 Task: Visit the documents section on the  page of Samsung Electronics
Action: Mouse moved to (369, 402)
Screenshot: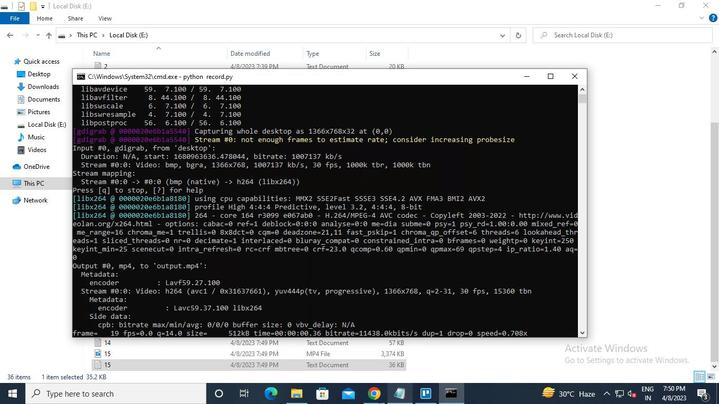 
Action: Mouse pressed left at (369, 402)
Screenshot: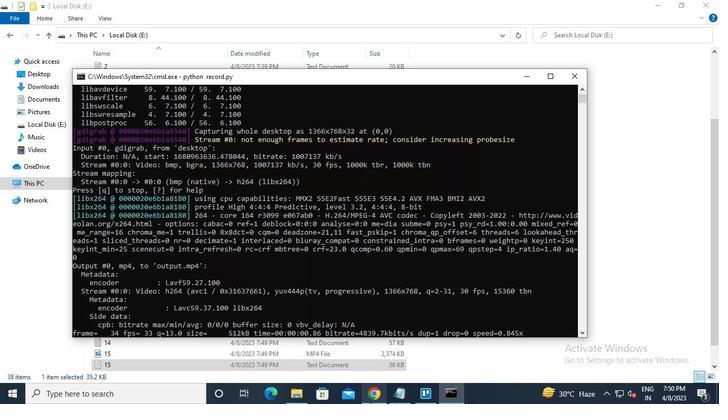 
Action: Mouse moved to (178, 66)
Screenshot: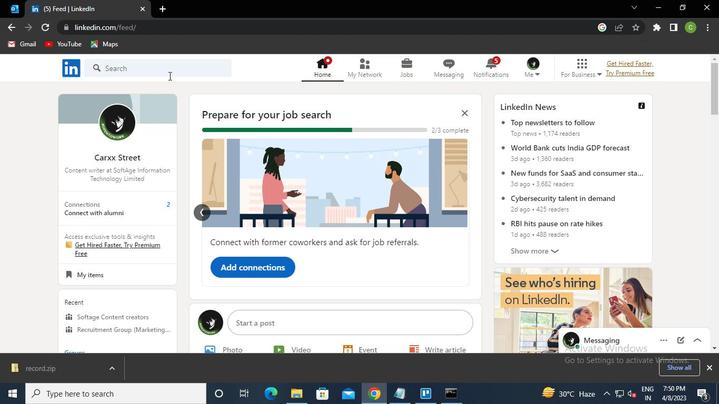 
Action: Mouse pressed left at (178, 66)
Screenshot: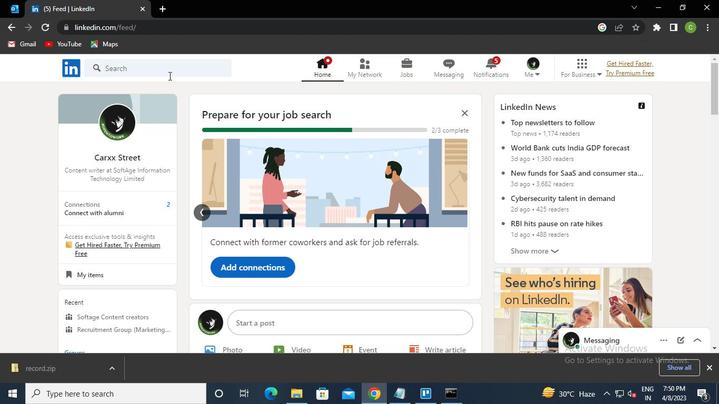 
Action: Keyboard s
Screenshot: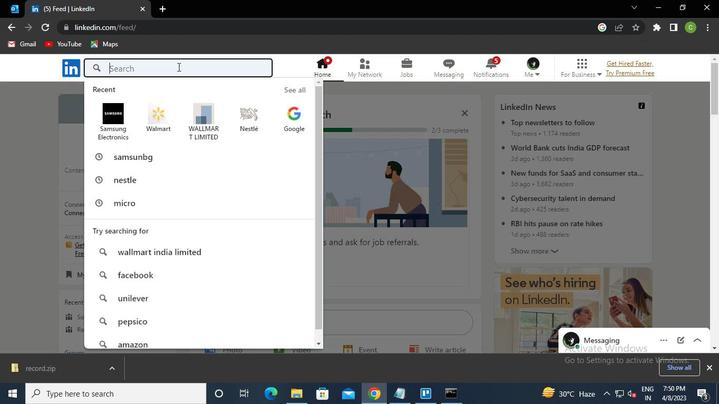 
Action: Keyboard a
Screenshot: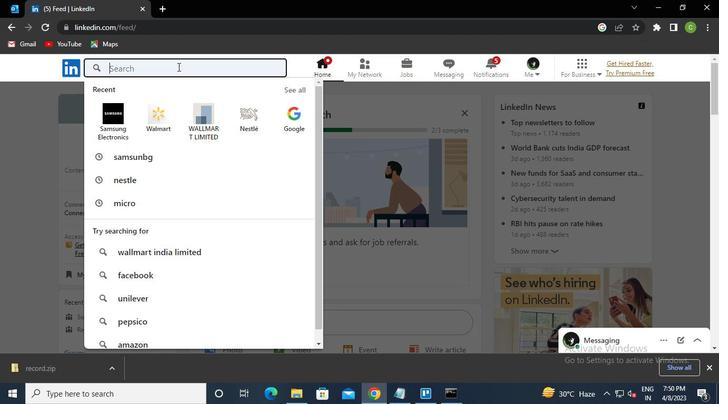 
Action: Keyboard m
Screenshot: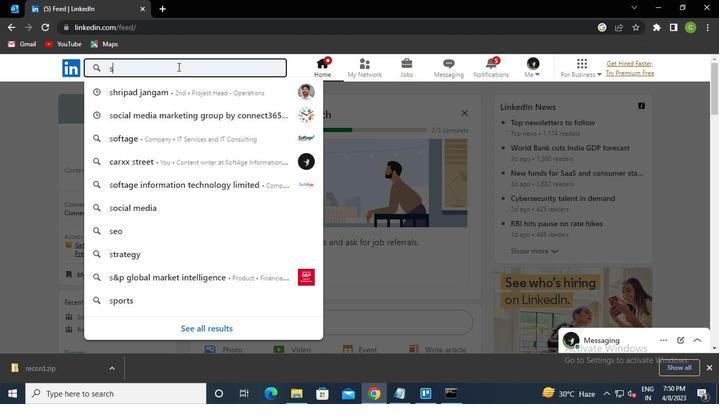 
Action: Keyboard s
Screenshot: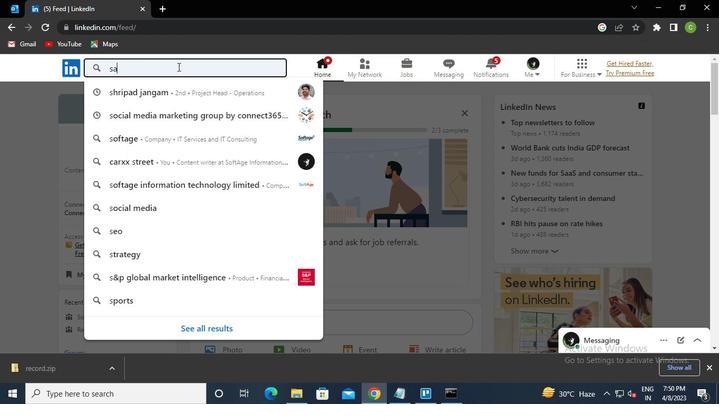 
Action: Keyboard u
Screenshot: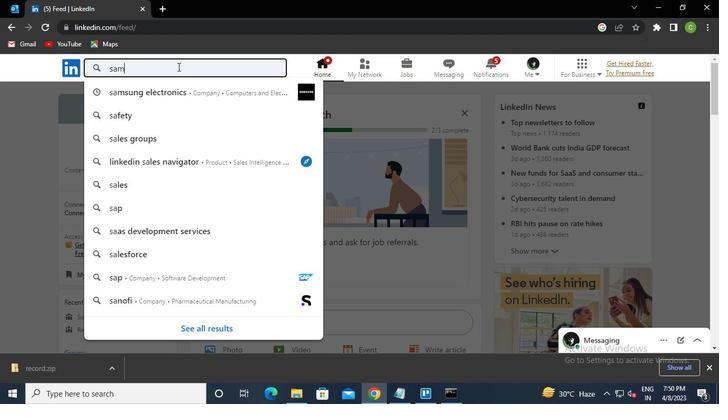 
Action: Keyboard n
Screenshot: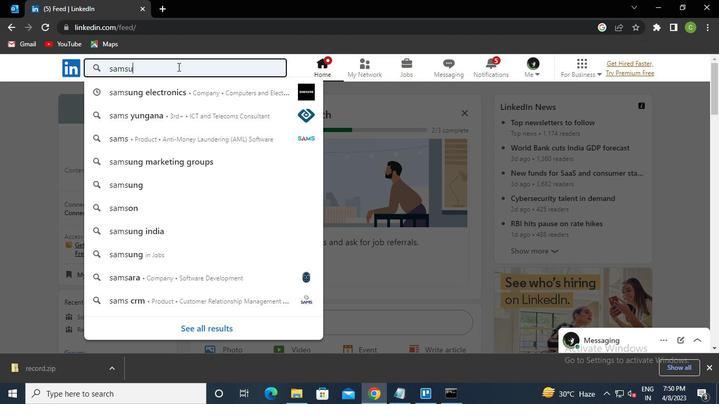 
Action: Keyboard g
Screenshot: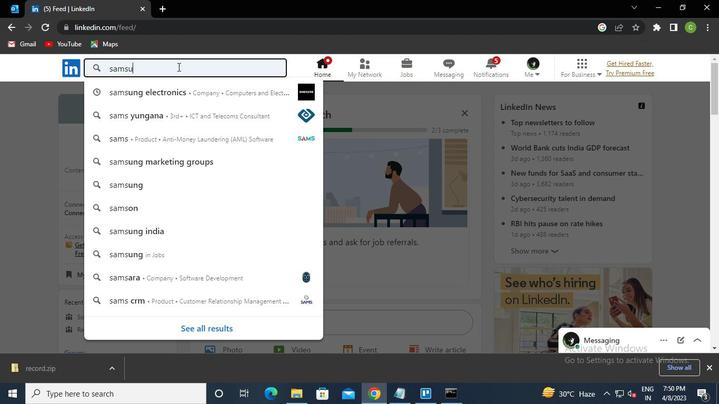 
Action: Keyboard Key.down
Screenshot: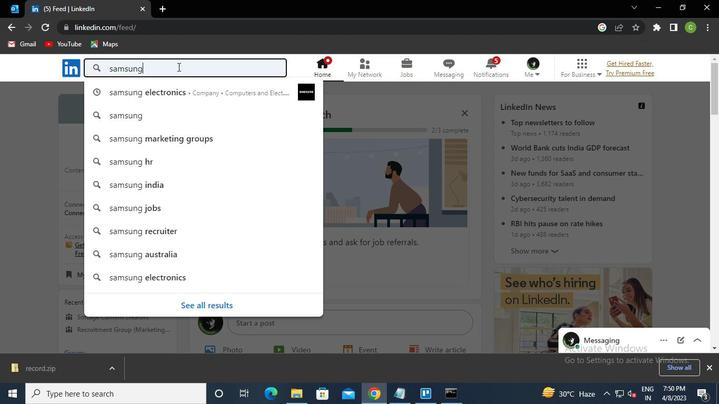 
Action: Keyboard Key.enter
Screenshot: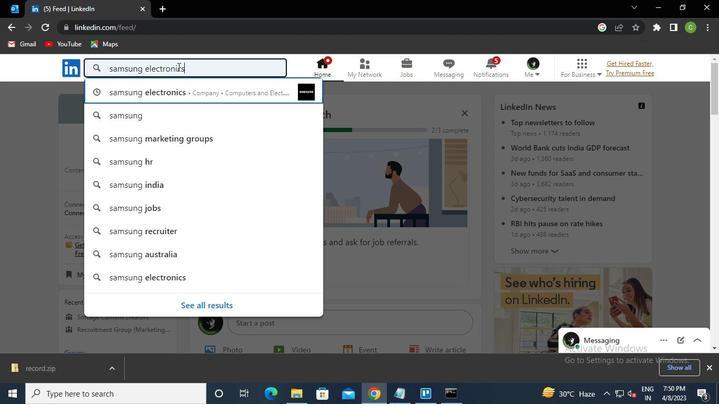 
Action: Mouse moved to (317, 198)
Screenshot: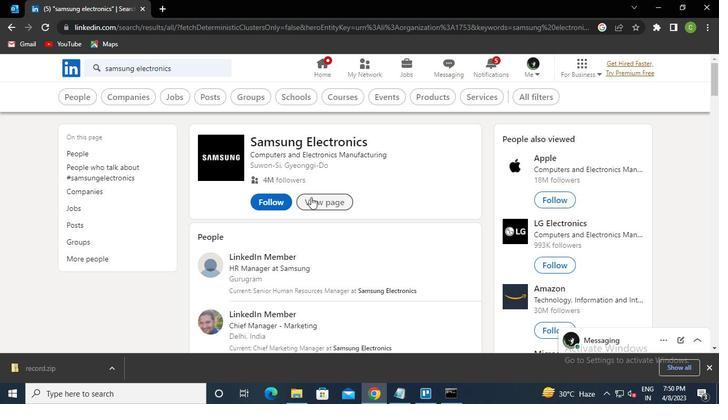 
Action: Mouse pressed left at (317, 198)
Screenshot: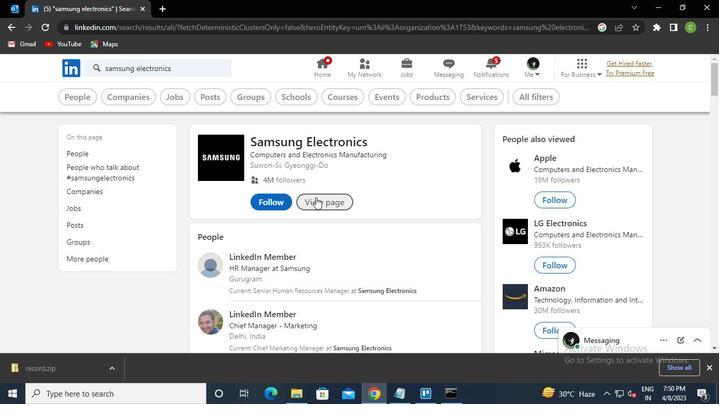 
Action: Mouse moved to (161, 292)
Screenshot: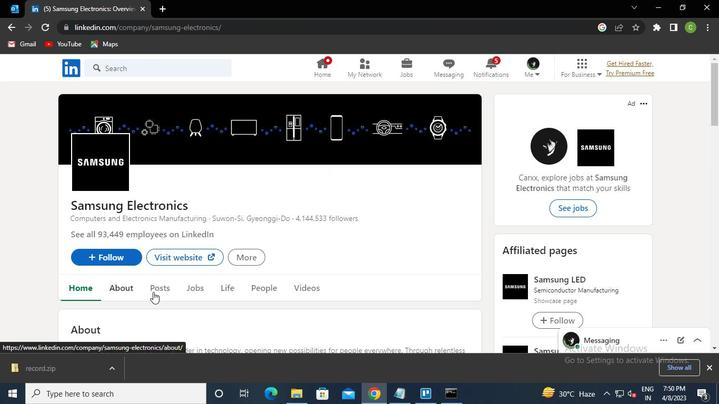 
Action: Mouse pressed left at (161, 292)
Screenshot: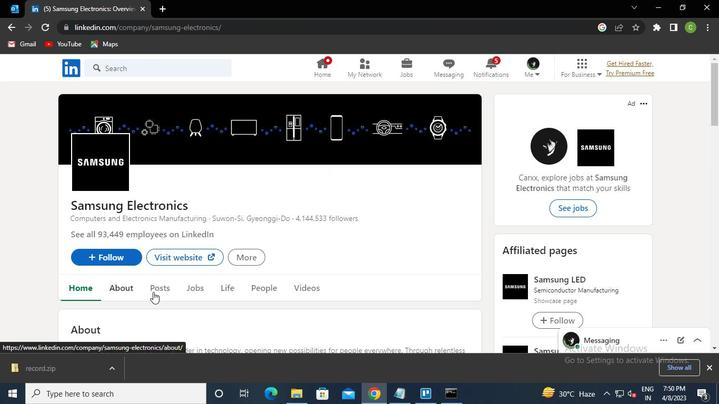 
Action: Mouse moved to (383, 263)
Screenshot: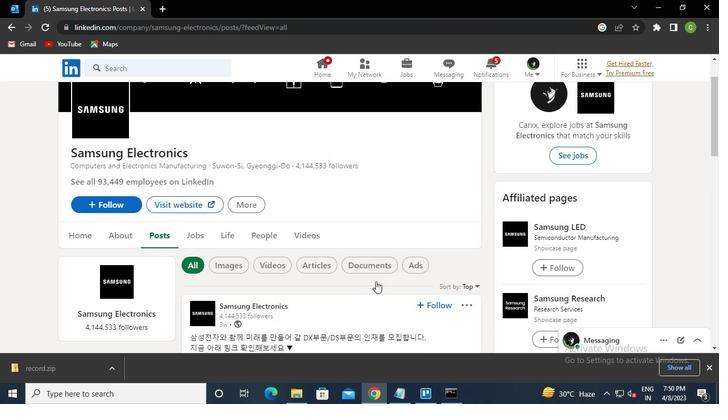 
Action: Mouse pressed left at (383, 263)
Screenshot: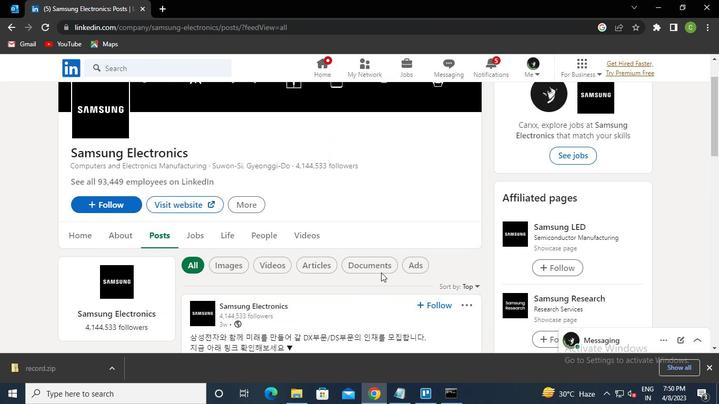 
Action: Mouse moved to (452, 393)
Screenshot: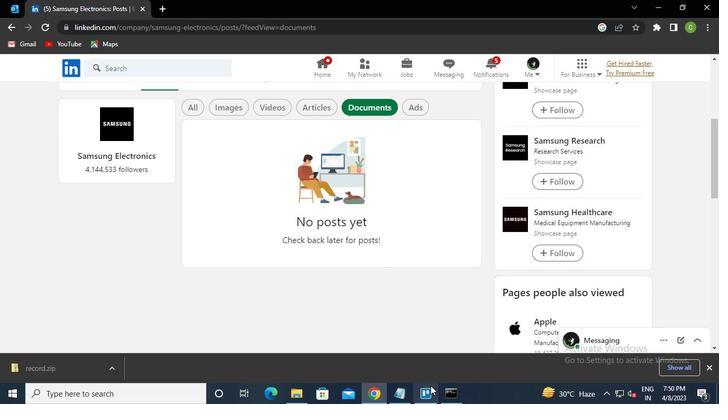 
Action: Mouse pressed left at (452, 393)
Screenshot: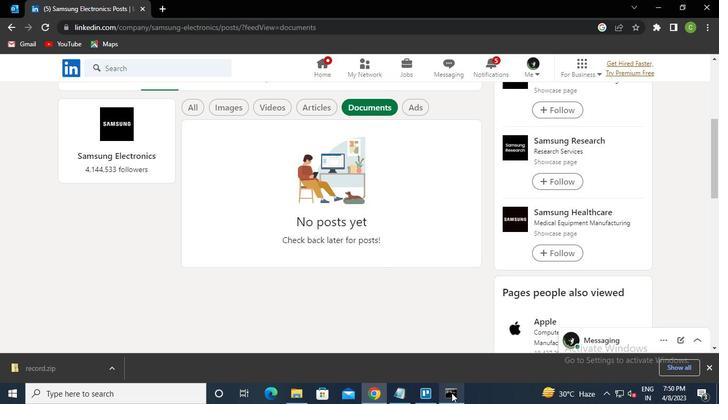 
Action: Mouse moved to (567, 77)
Screenshot: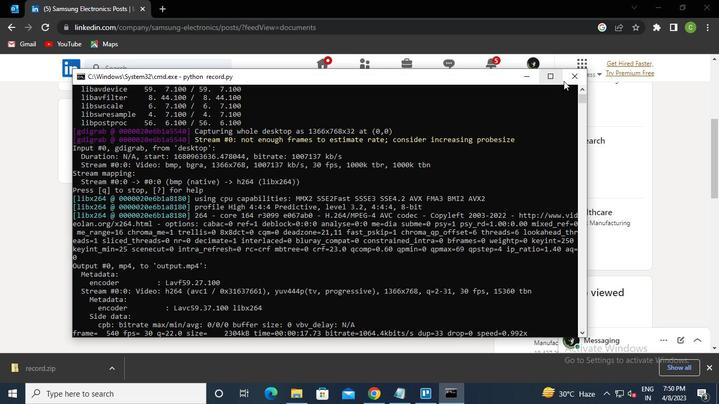 
Action: Mouse pressed left at (567, 77)
Screenshot: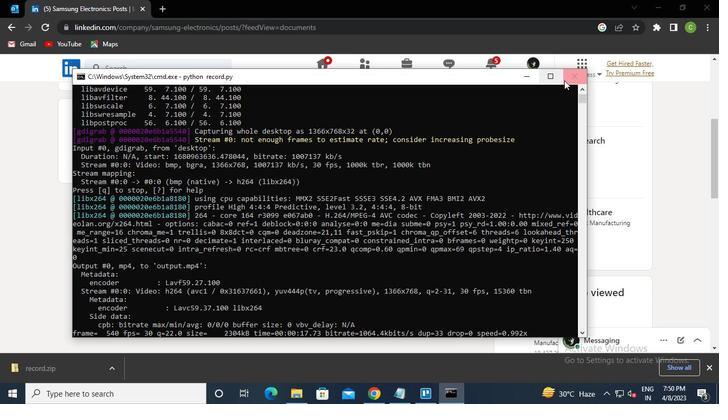 
Action: Mouse moved to (562, 90)
Screenshot: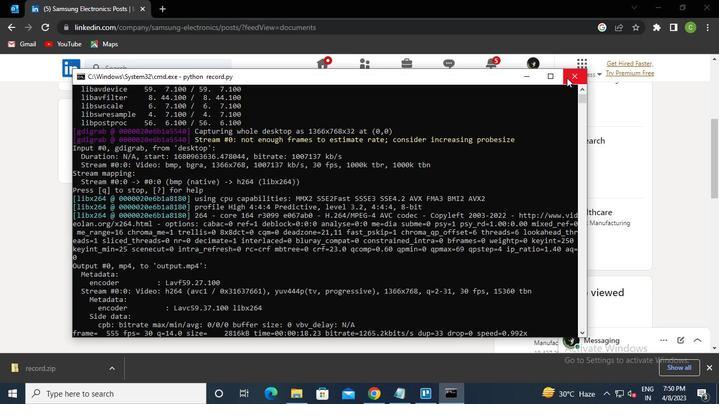 
